 Task: Look for properties with 7 bedrooms.
Action: Mouse moved to (939, 122)
Screenshot: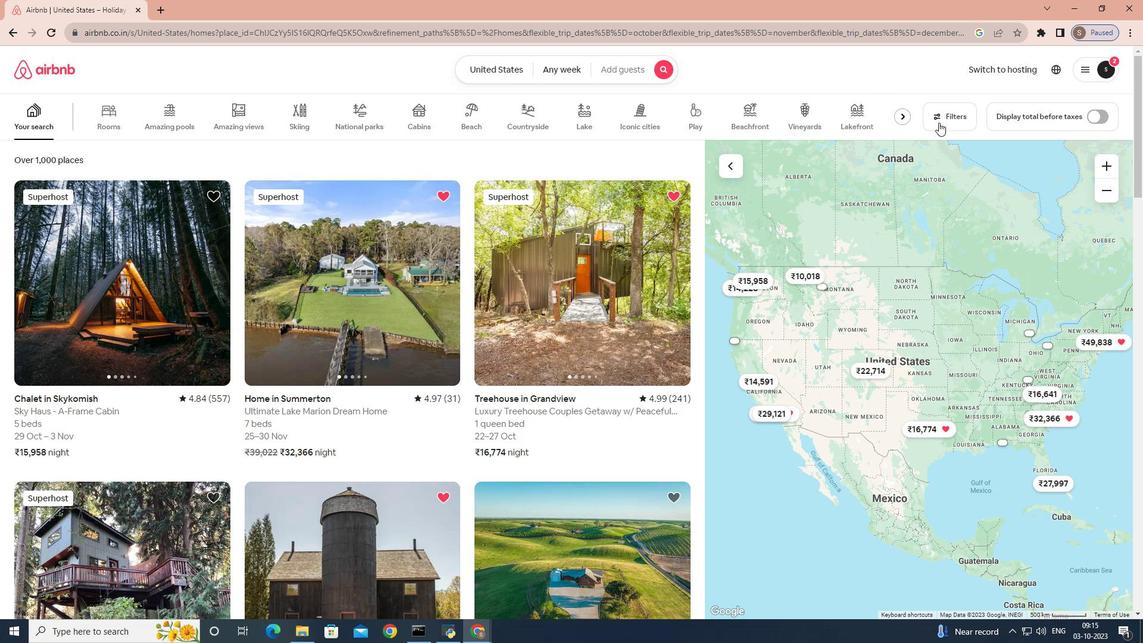 
Action: Mouse pressed left at (939, 122)
Screenshot: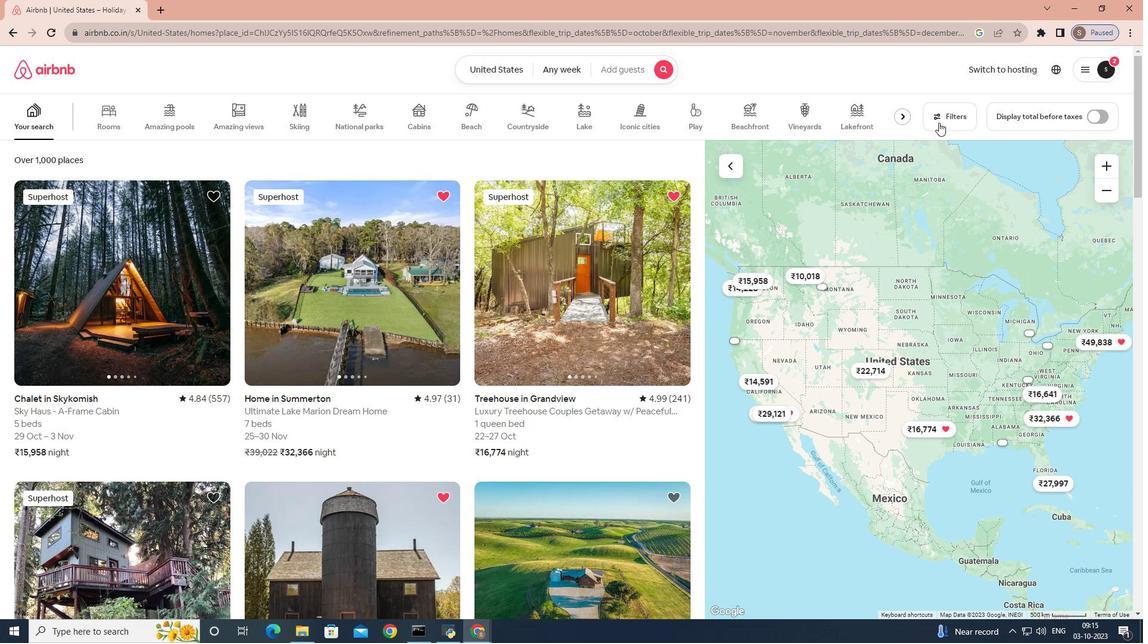 
Action: Mouse moved to (704, 200)
Screenshot: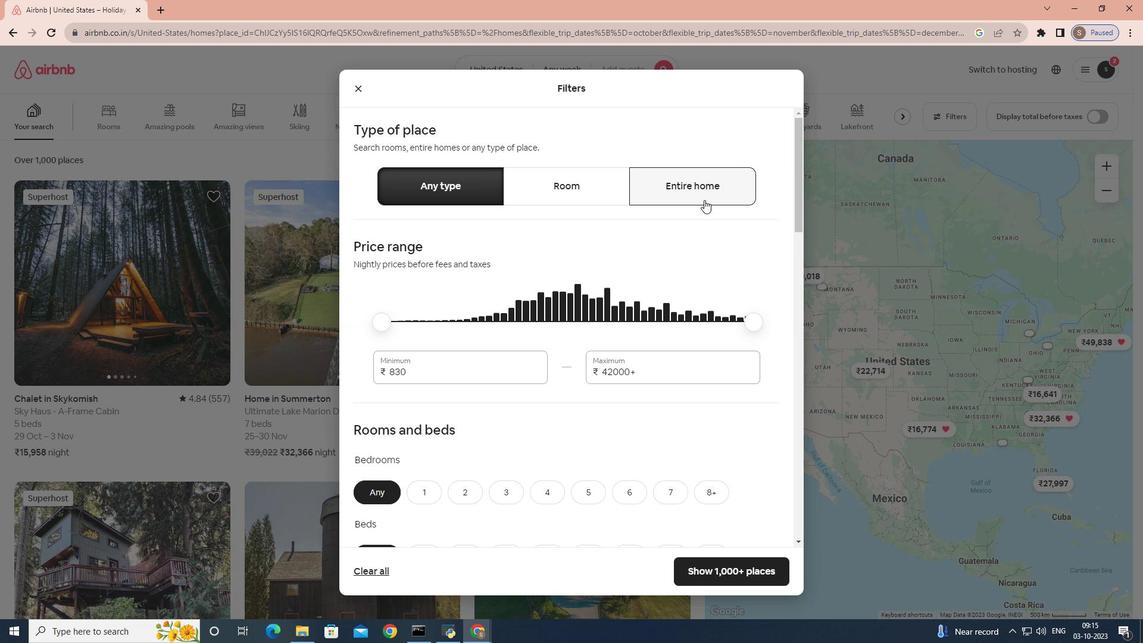 
Action: Mouse pressed left at (704, 200)
Screenshot: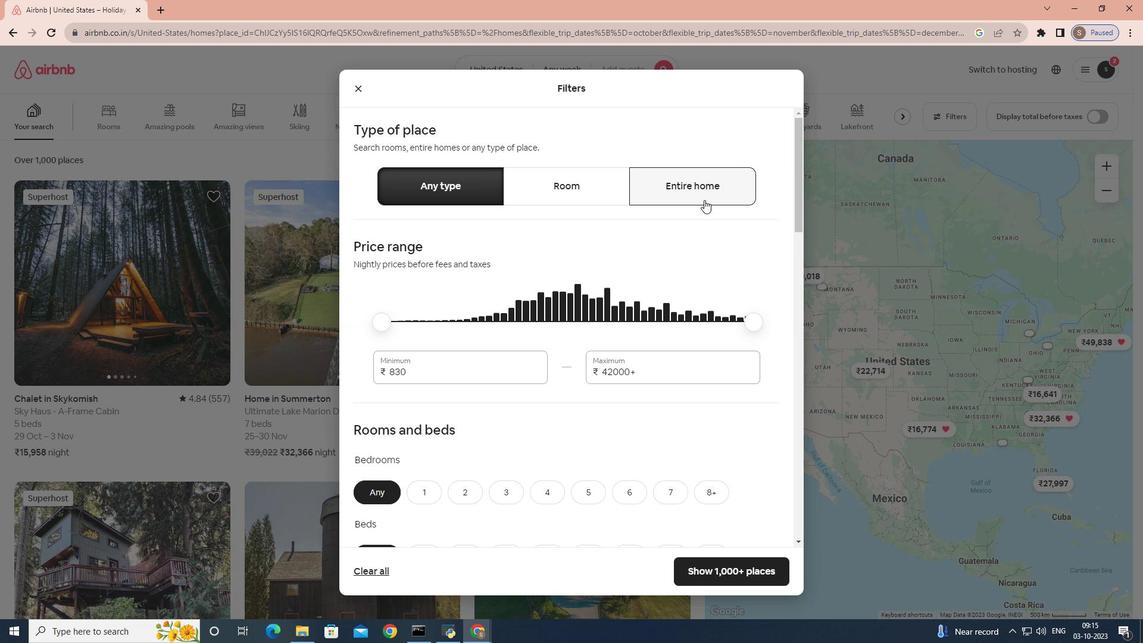 
Action: Mouse moved to (663, 492)
Screenshot: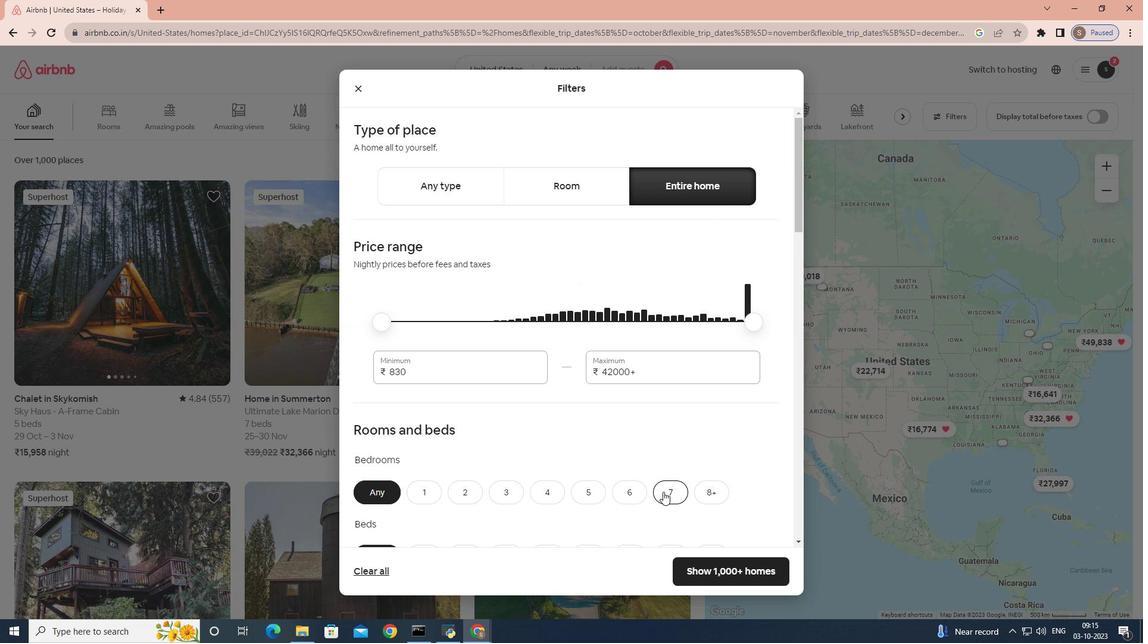 
Action: Mouse pressed left at (663, 492)
Screenshot: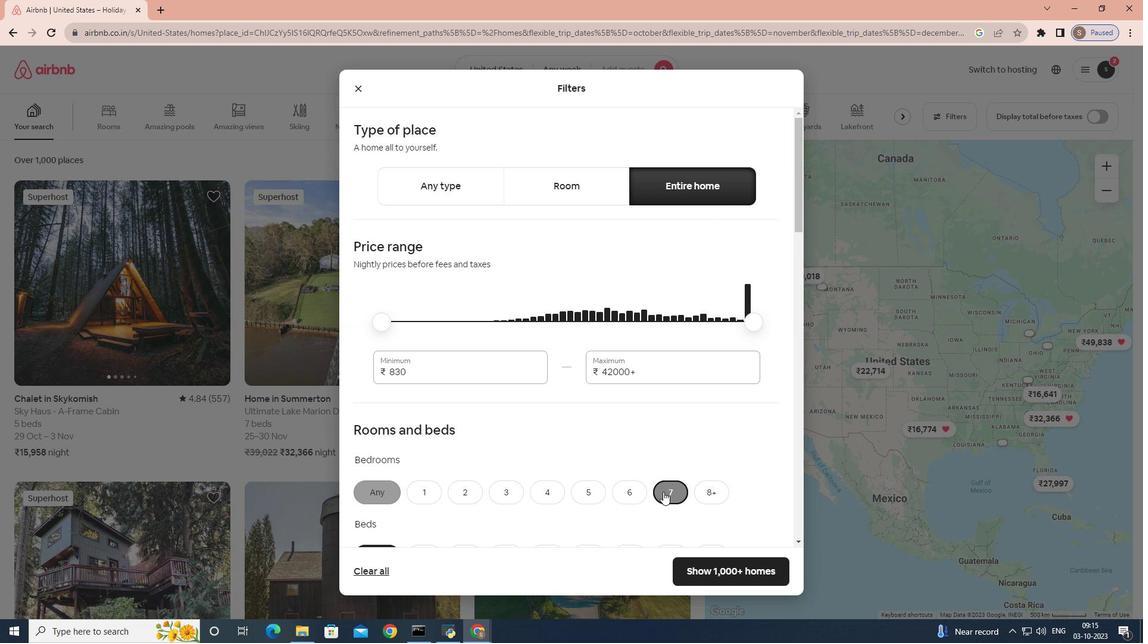 
Action: Mouse moved to (719, 578)
Screenshot: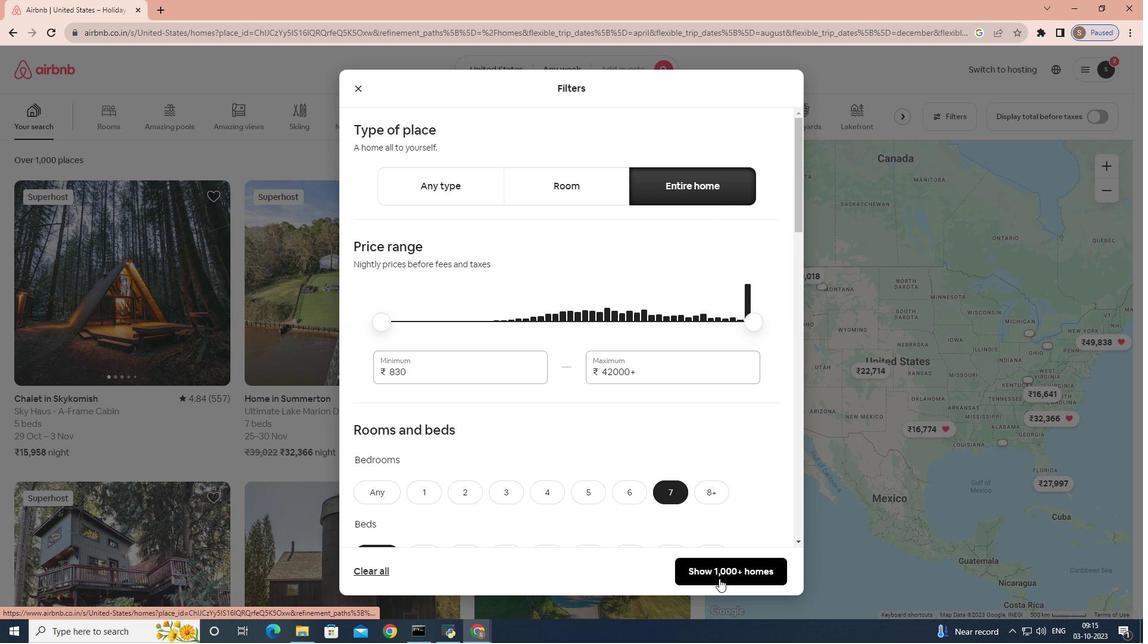 
Action: Mouse pressed left at (719, 578)
Screenshot: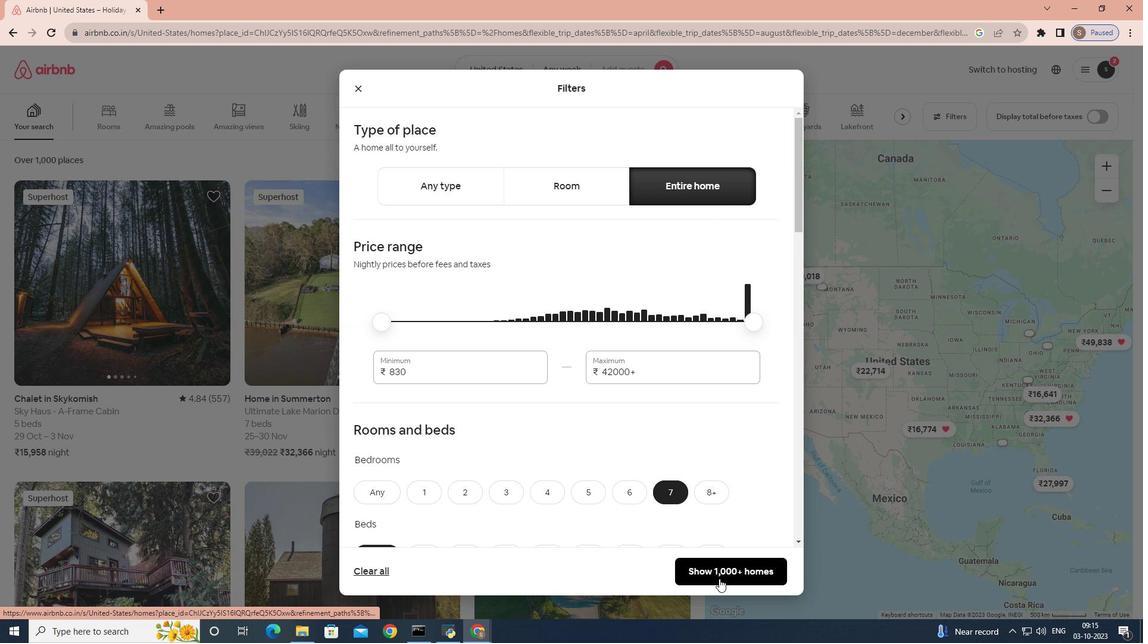 
Action: Mouse moved to (676, 559)
Screenshot: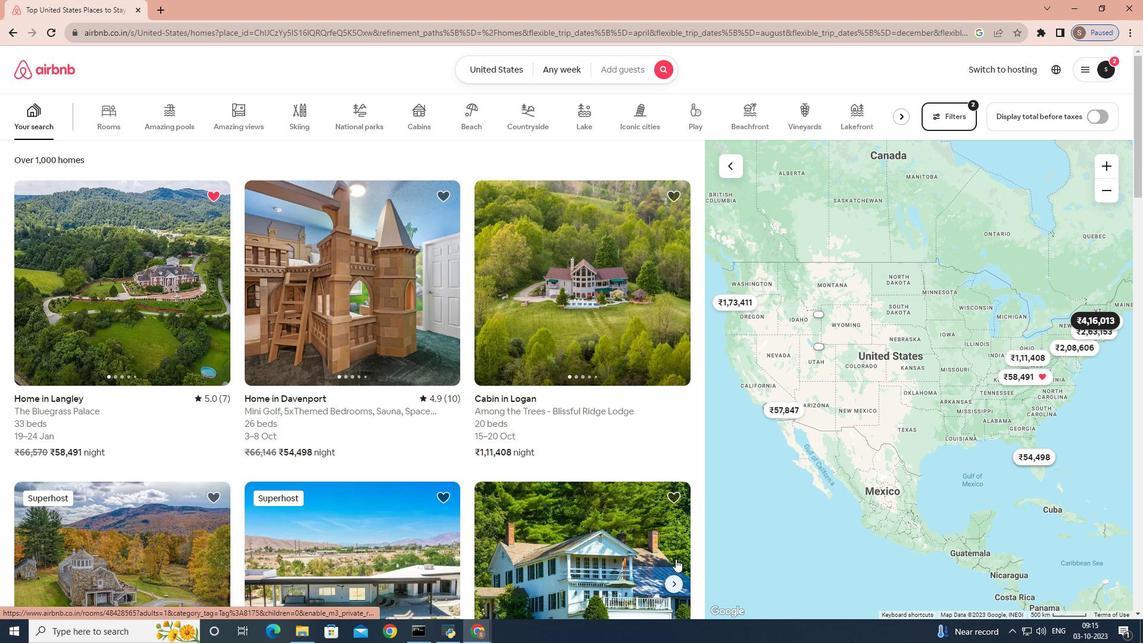 
